 Task: Create a due date automation trigger when advanced on, on the tuesday of the week a card is due add dates due this week at 11:00 AM.
Action: Mouse moved to (989, 83)
Screenshot: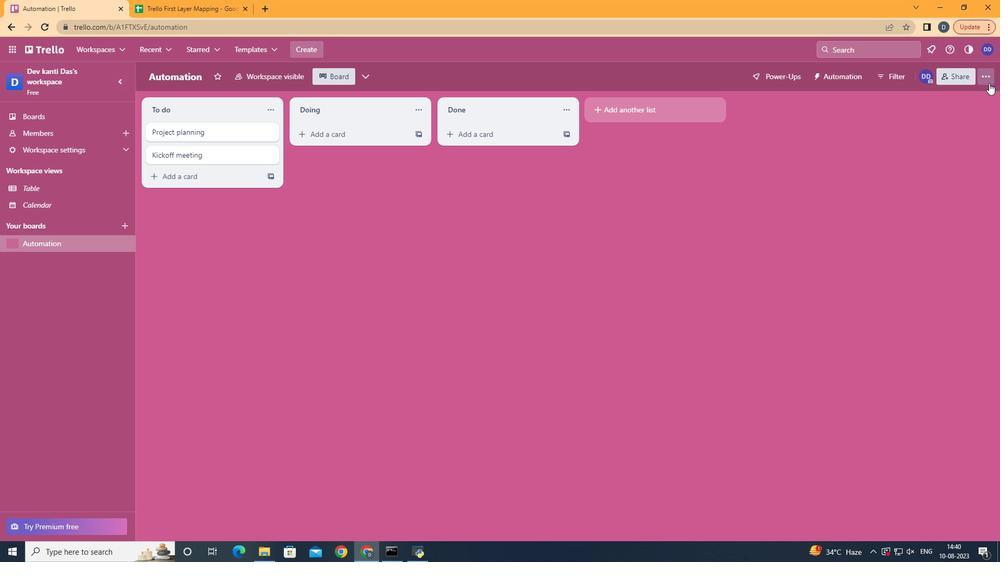
Action: Mouse pressed left at (989, 83)
Screenshot: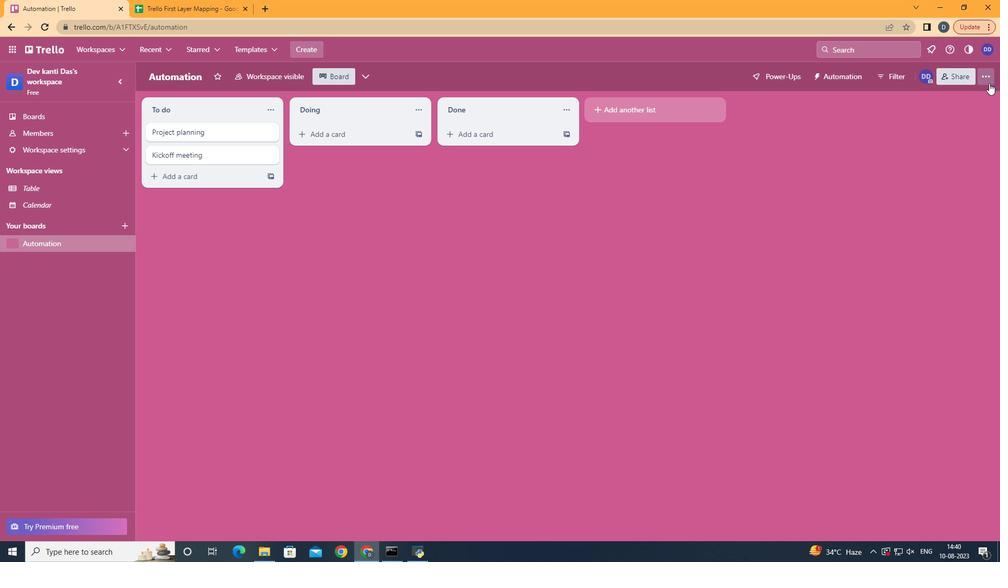 
Action: Mouse moved to (932, 209)
Screenshot: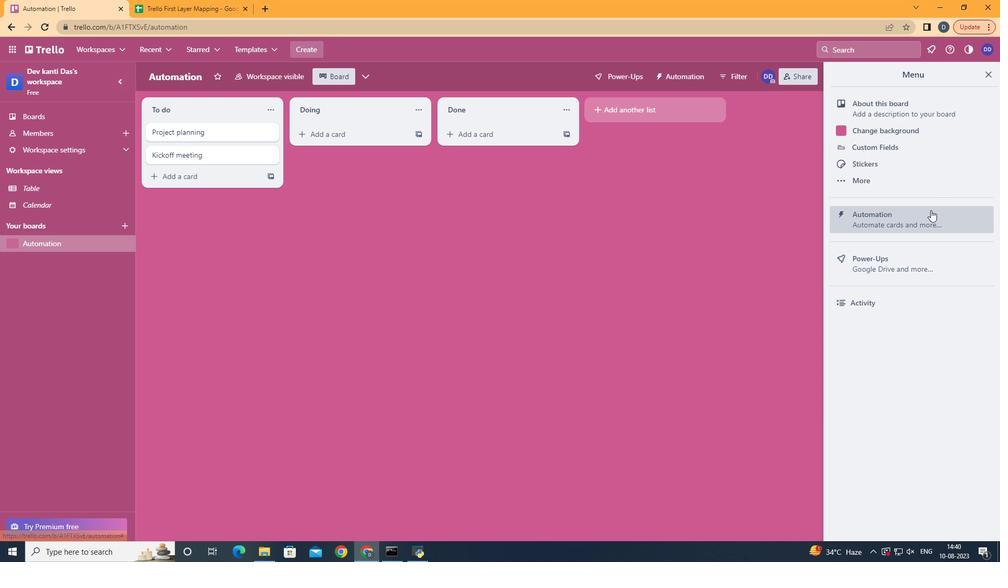 
Action: Mouse pressed left at (932, 209)
Screenshot: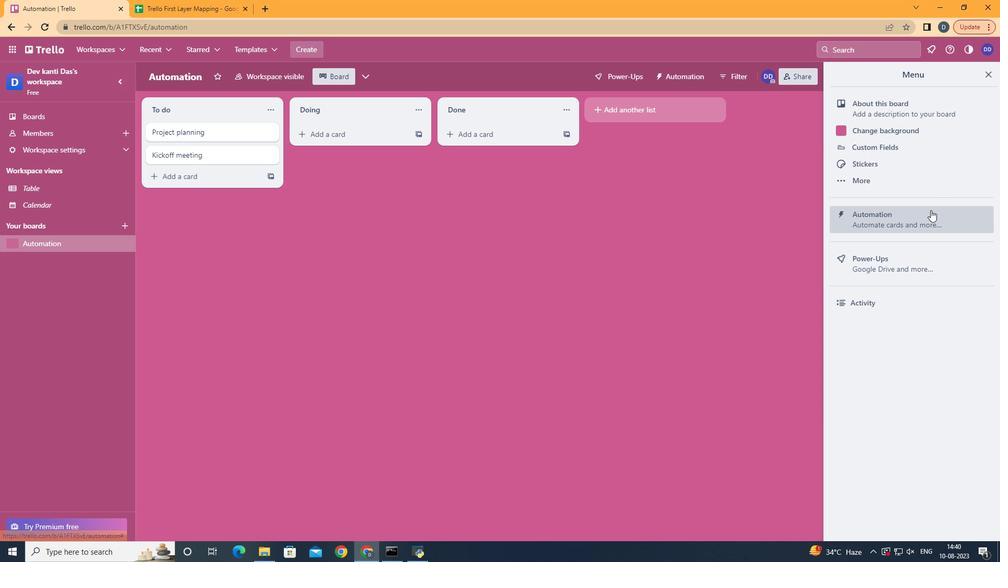 
Action: Mouse moved to (182, 216)
Screenshot: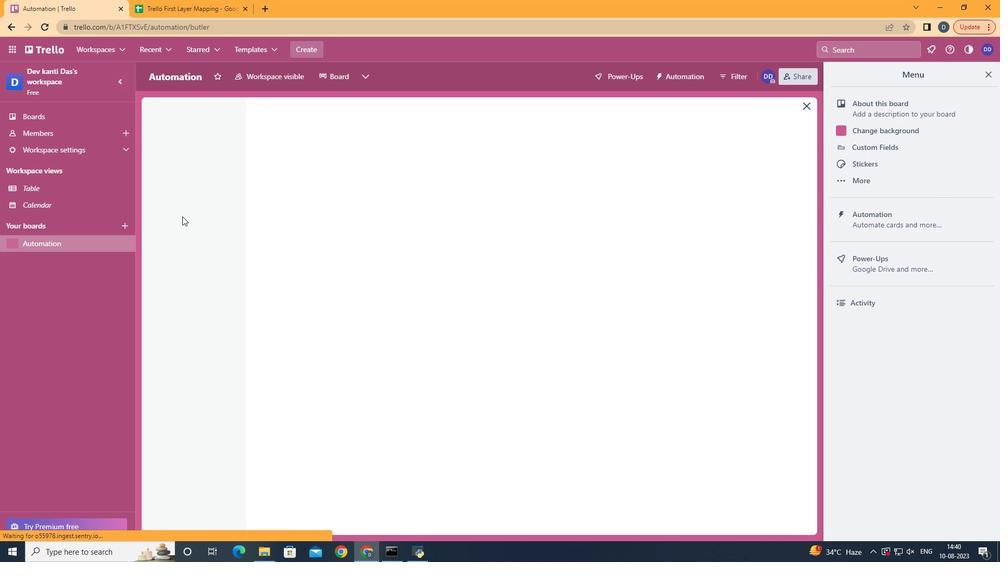 
Action: Mouse pressed left at (182, 216)
Screenshot: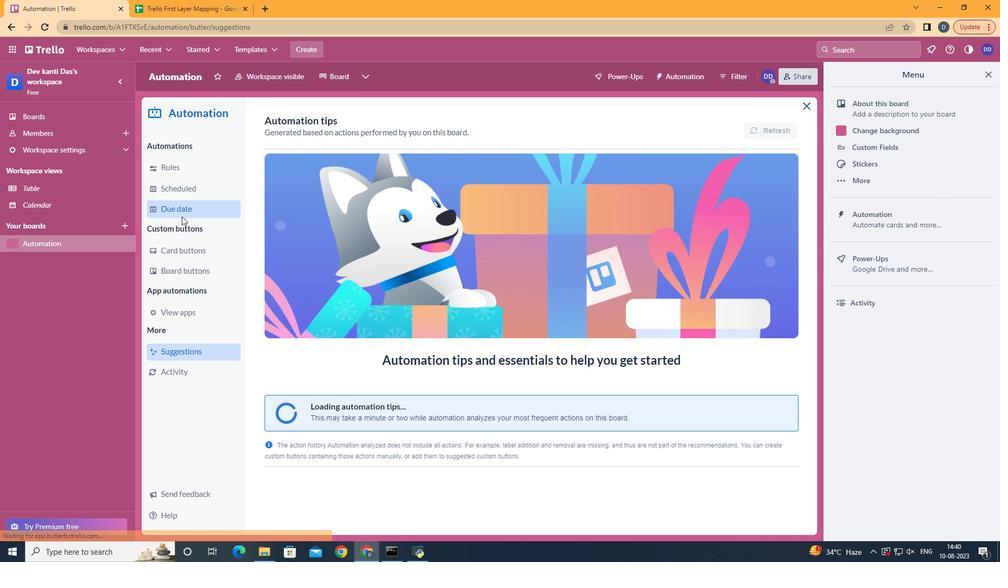 
Action: Mouse moved to (733, 128)
Screenshot: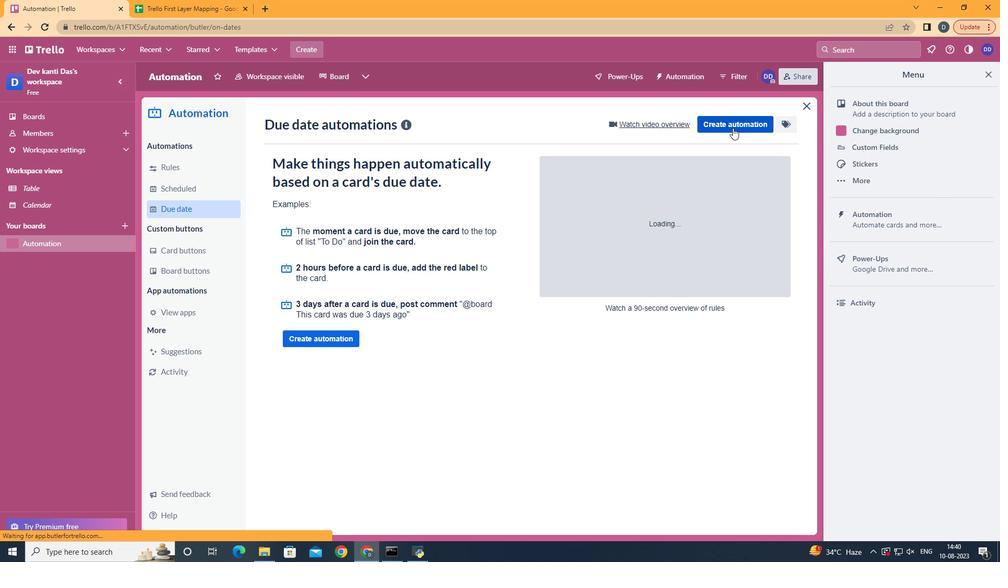 
Action: Mouse pressed left at (733, 128)
Screenshot: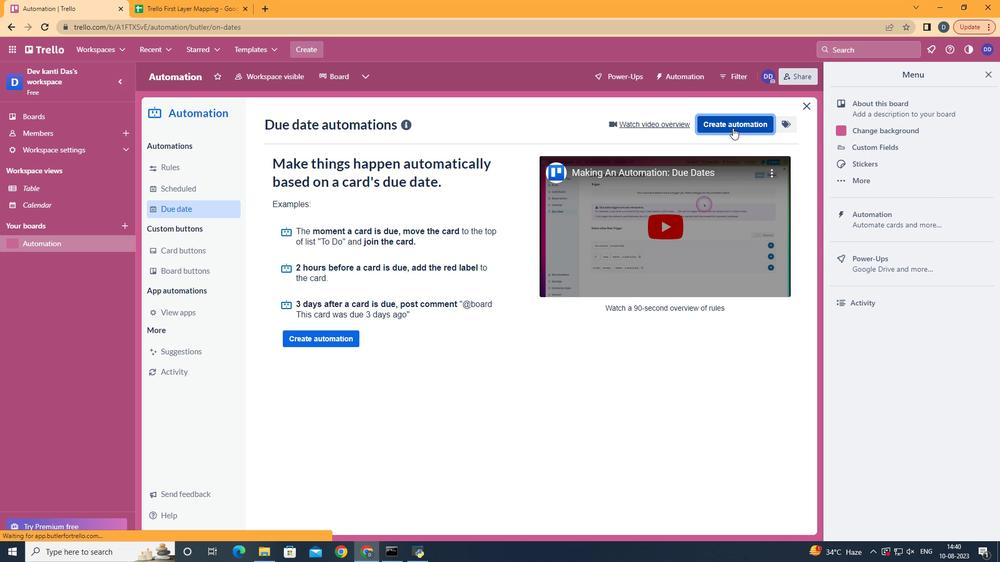 
Action: Mouse moved to (547, 223)
Screenshot: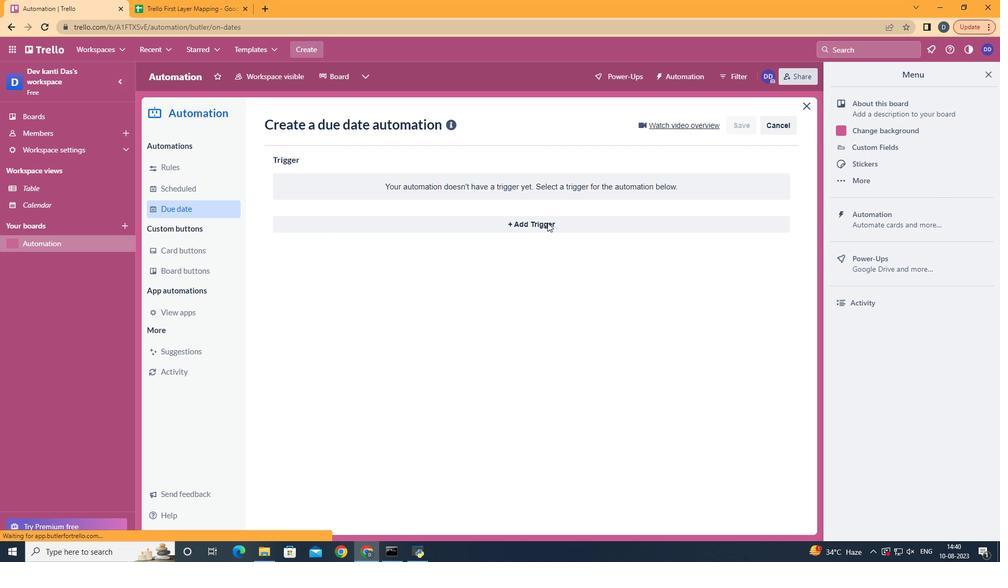 
Action: Mouse pressed left at (547, 223)
Screenshot: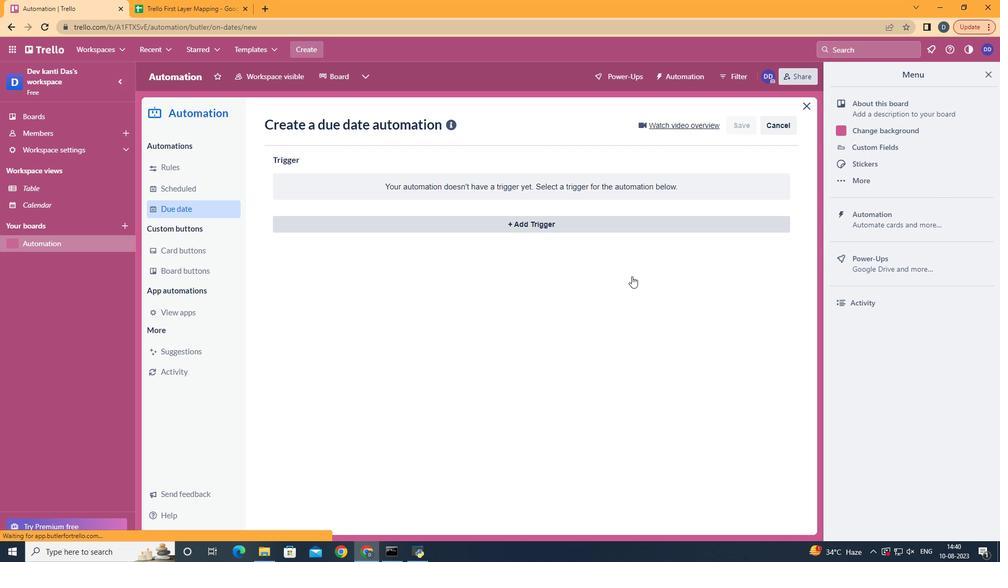 
Action: Mouse moved to (344, 292)
Screenshot: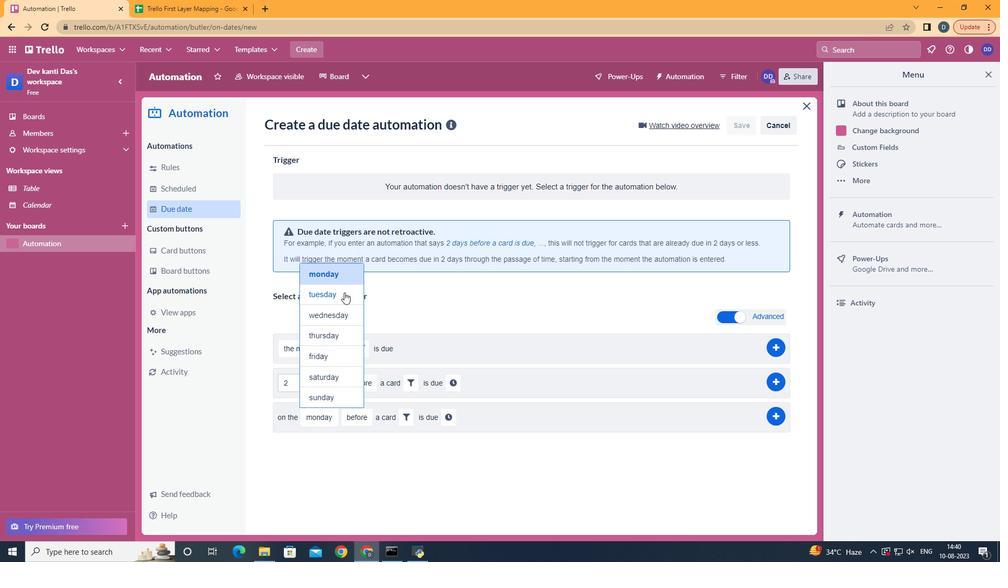 
Action: Mouse pressed left at (344, 292)
Screenshot: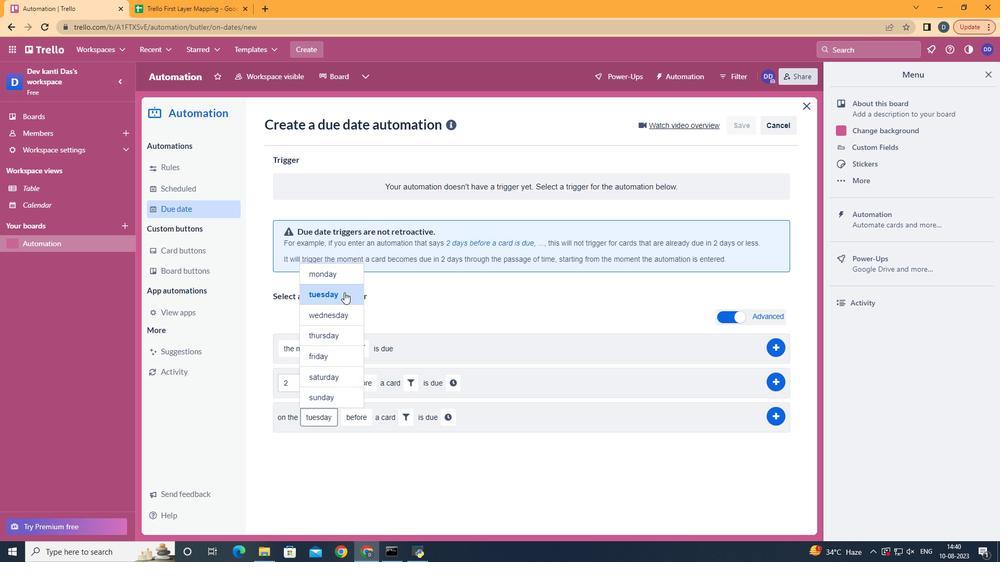 
Action: Mouse moved to (368, 479)
Screenshot: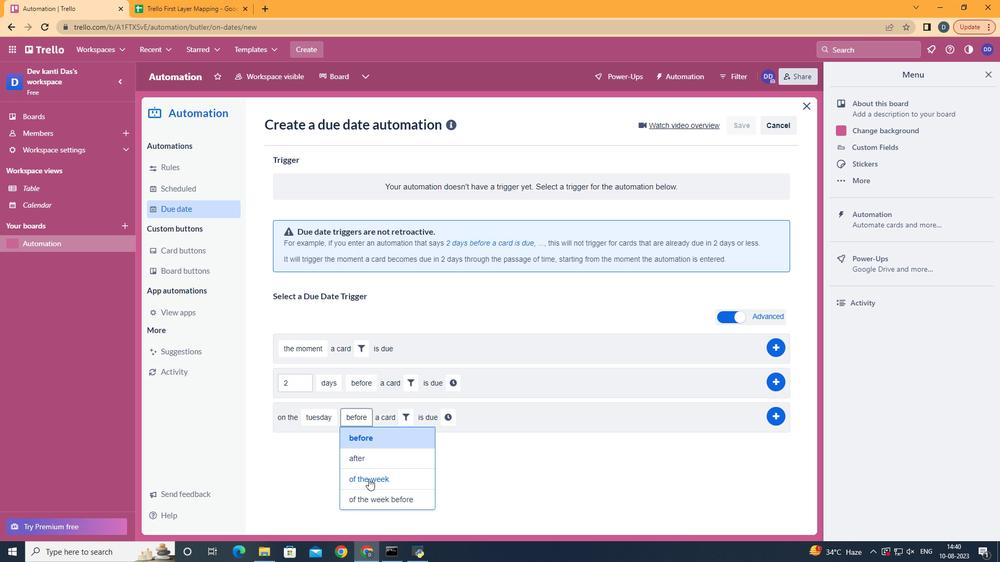 
Action: Mouse pressed left at (368, 479)
Screenshot: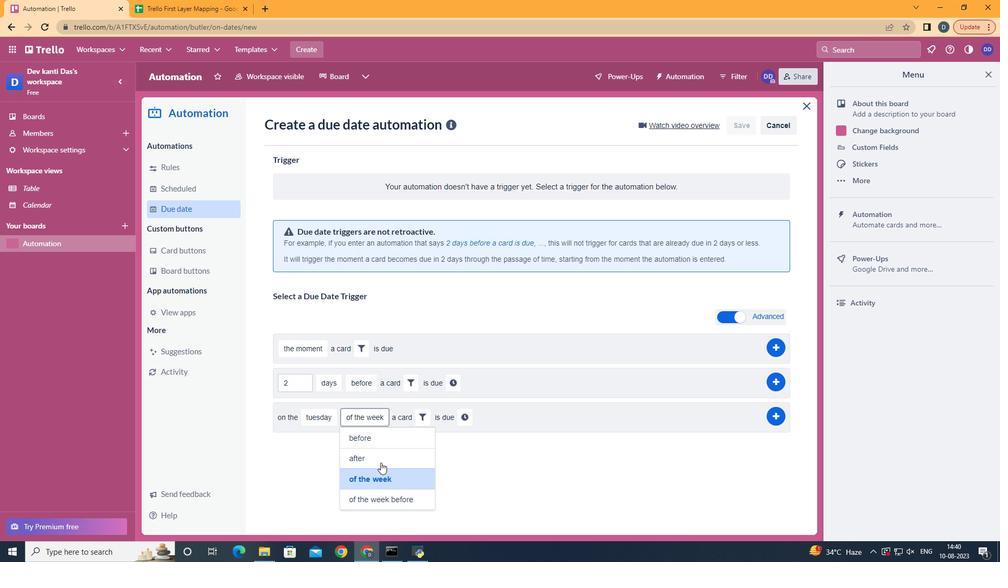 
Action: Mouse moved to (427, 419)
Screenshot: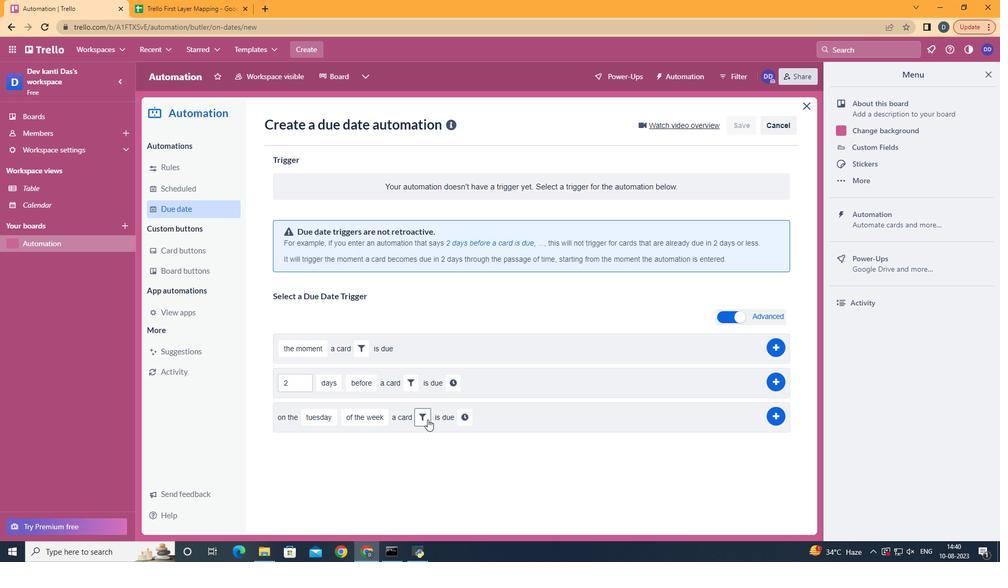 
Action: Mouse pressed left at (427, 419)
Screenshot: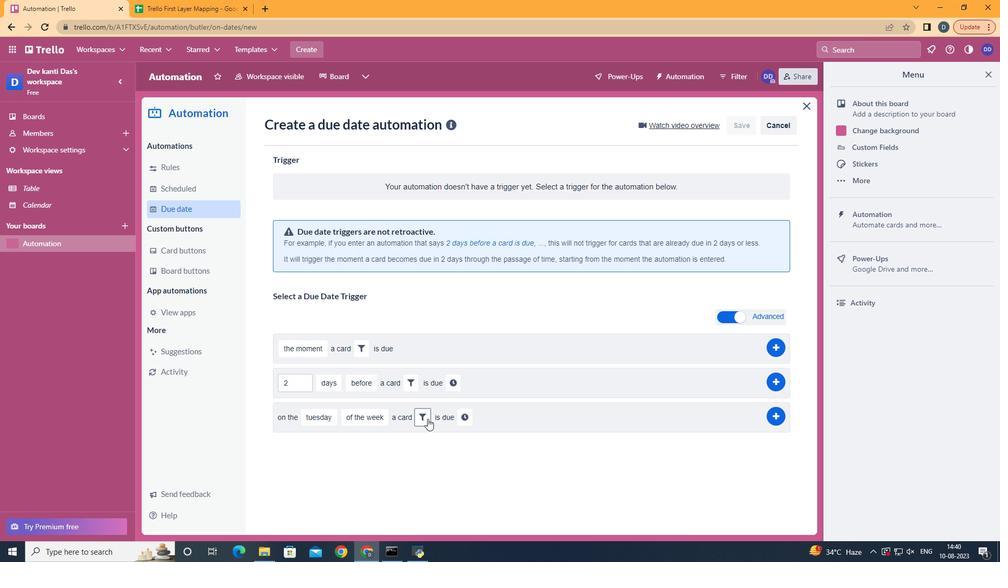 
Action: Mouse moved to (484, 451)
Screenshot: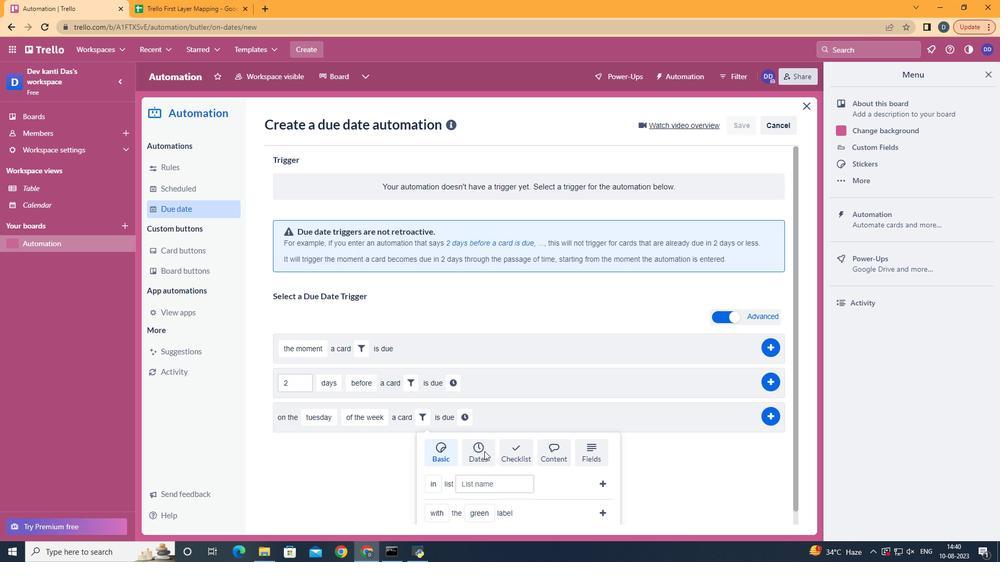 
Action: Mouse pressed left at (484, 451)
Screenshot: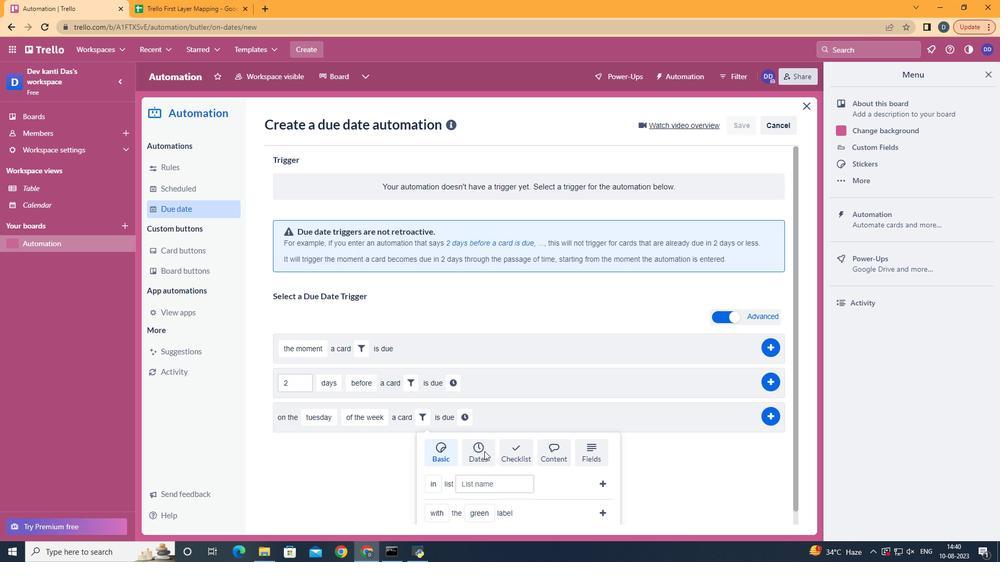 
Action: Mouse moved to (484, 451)
Screenshot: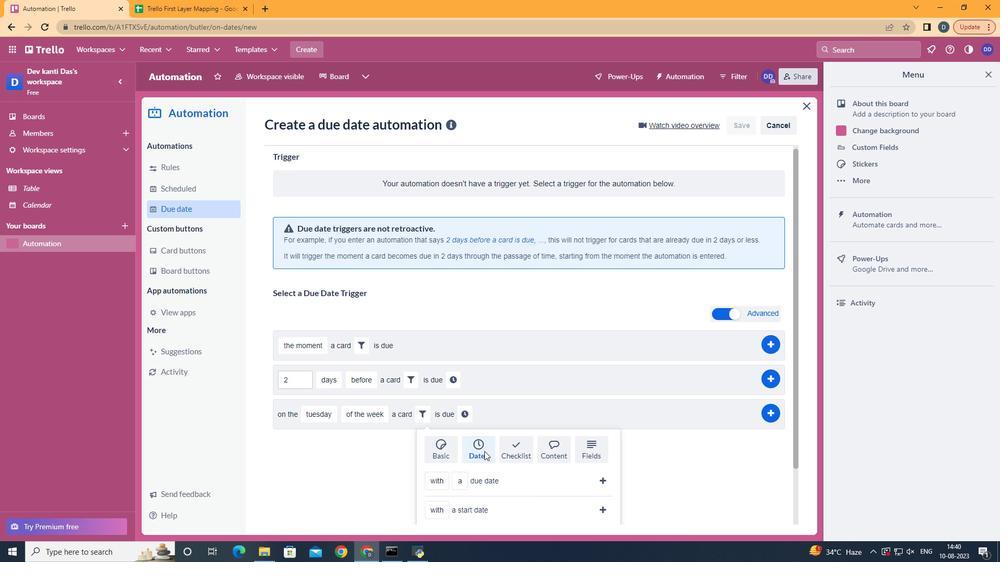 
Action: Mouse scrolled (484, 451) with delta (0, 0)
Screenshot: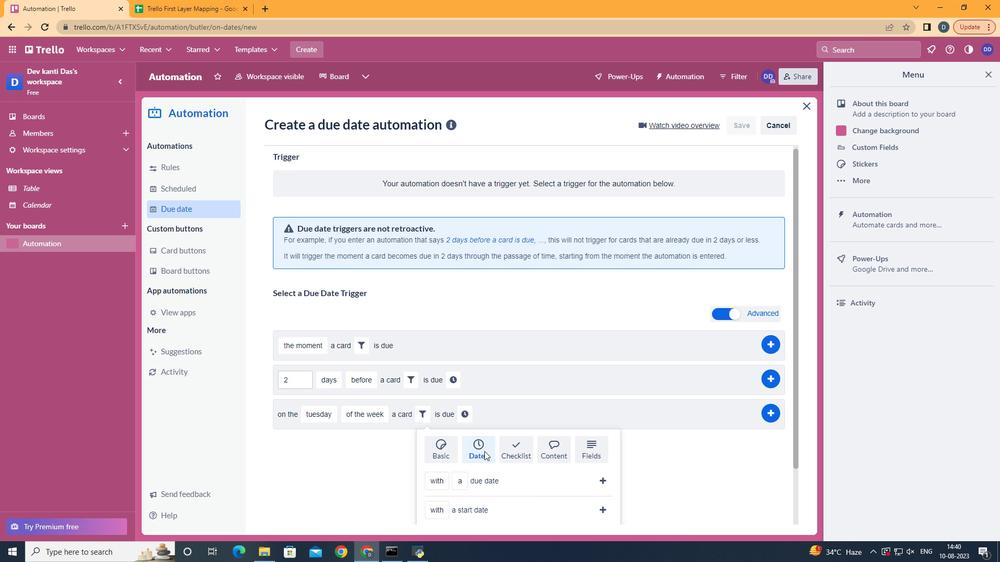 
Action: Mouse scrolled (484, 451) with delta (0, 0)
Screenshot: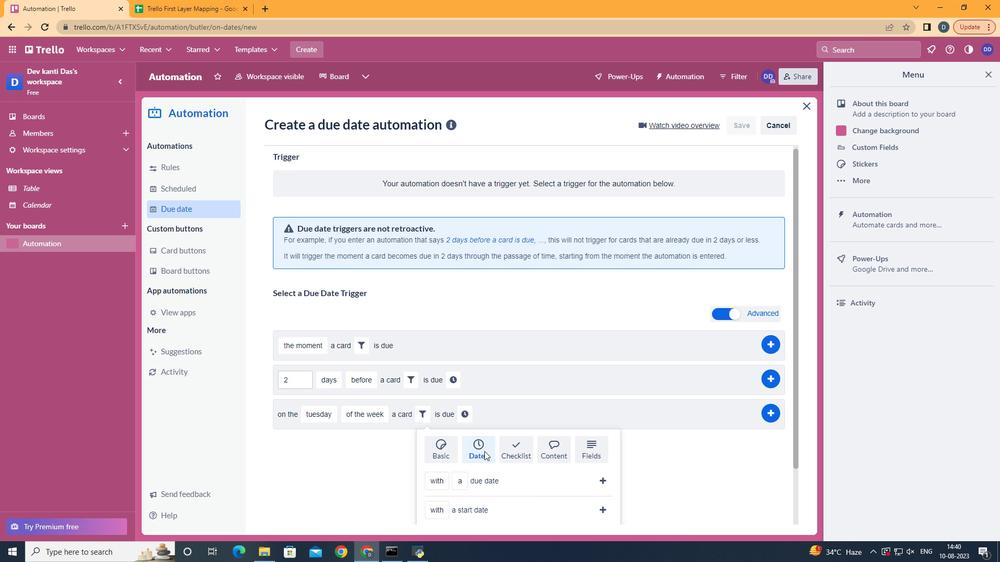 
Action: Mouse scrolled (484, 451) with delta (0, 0)
Screenshot: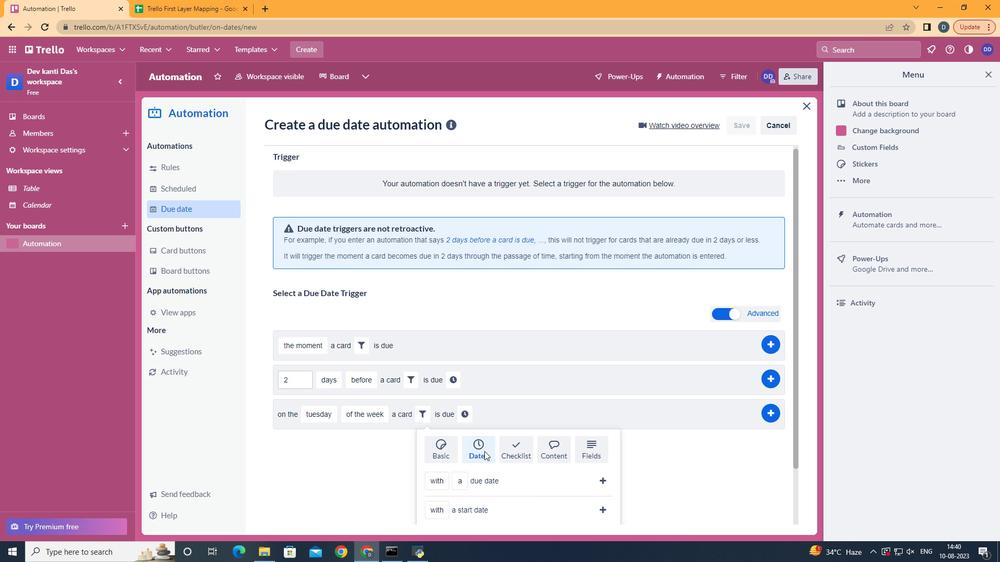 
Action: Mouse scrolled (484, 451) with delta (0, 0)
Screenshot: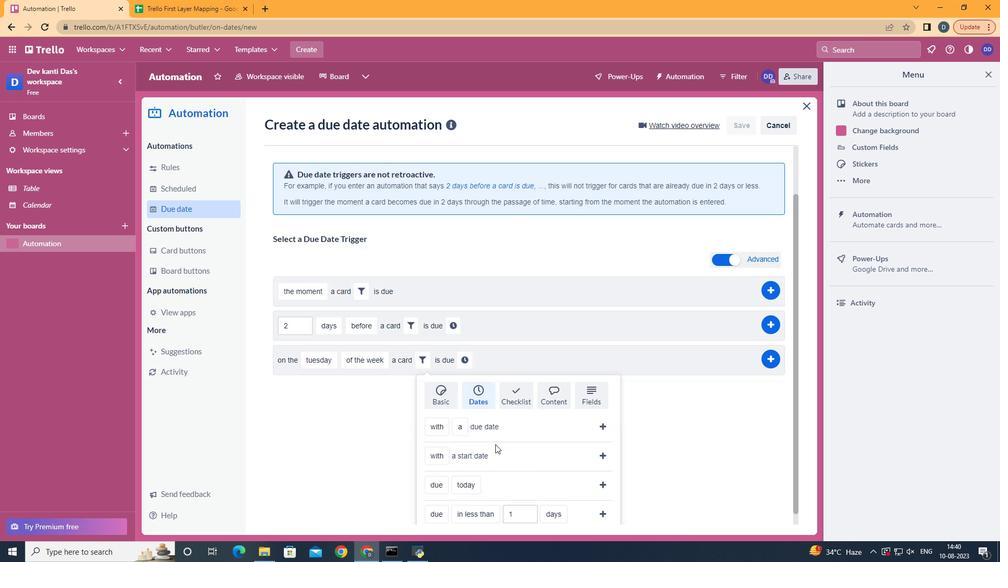 
Action: Mouse moved to (488, 391)
Screenshot: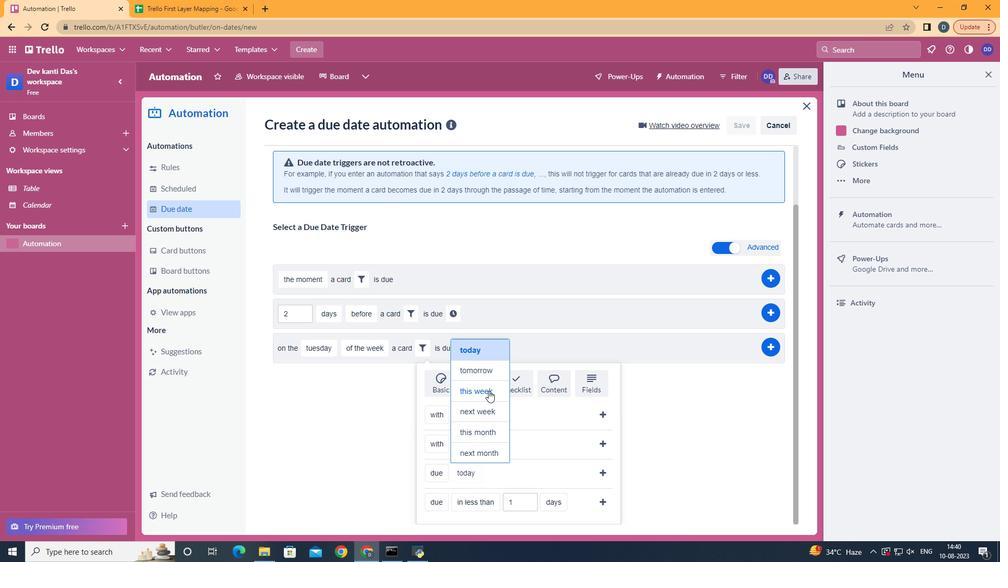 
Action: Mouse pressed left at (488, 391)
Screenshot: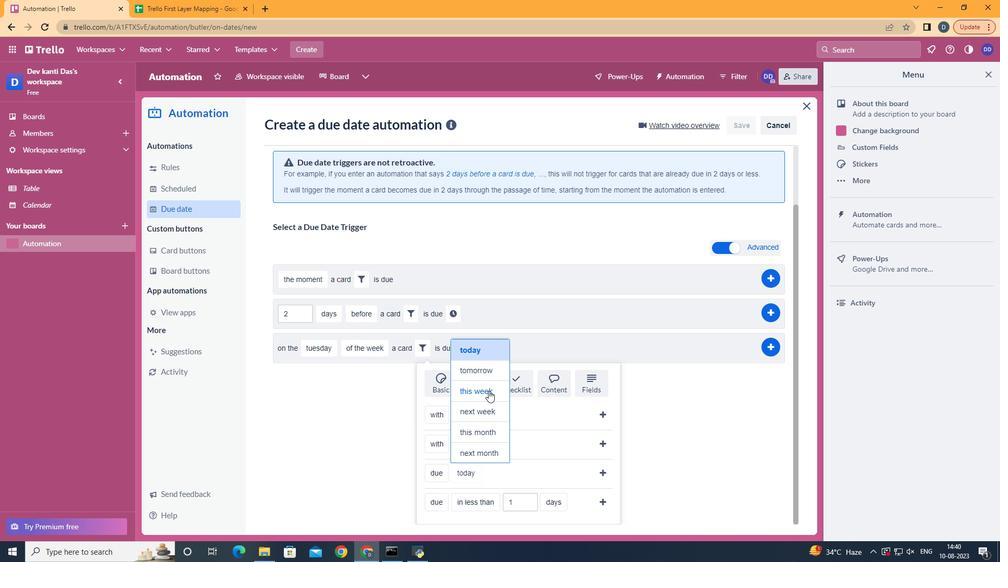 
Action: Mouse moved to (599, 472)
Screenshot: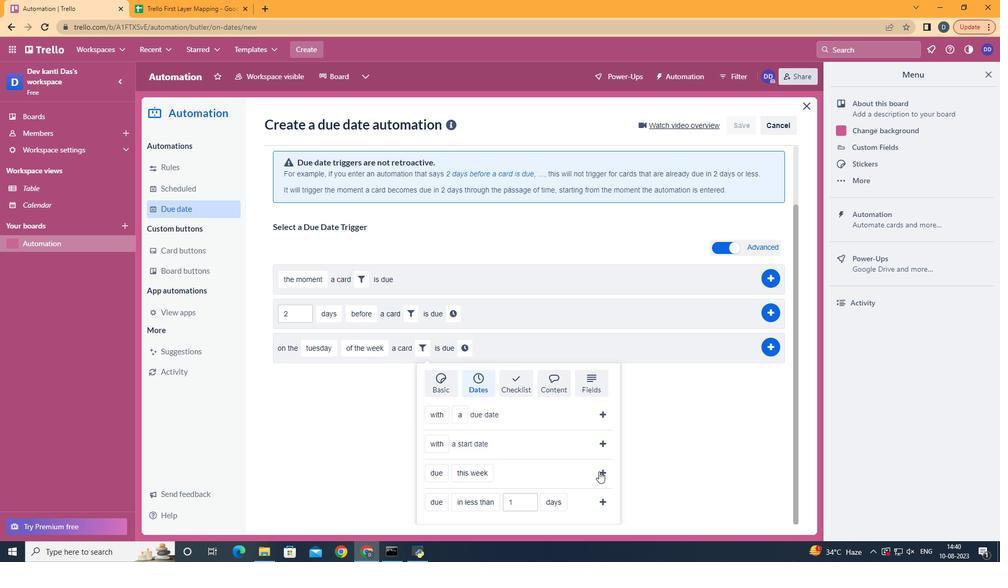 
Action: Mouse pressed left at (599, 472)
Screenshot: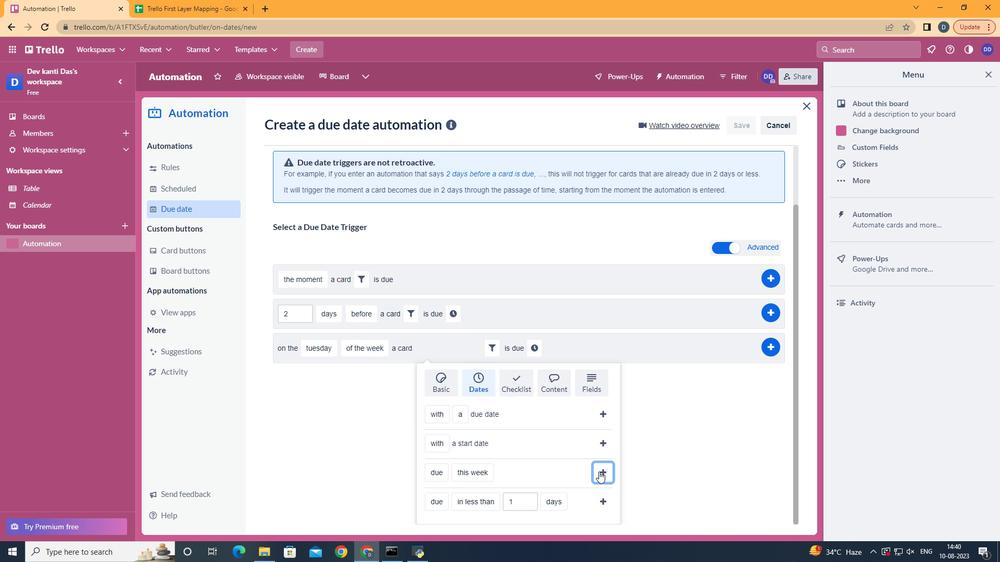 
Action: Mouse moved to (533, 417)
Screenshot: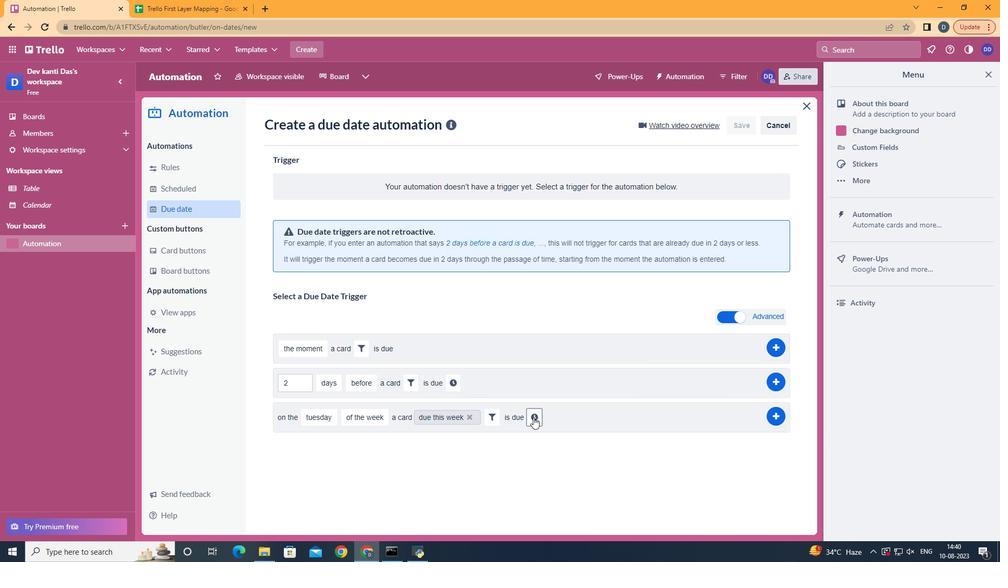 
Action: Mouse pressed left at (533, 417)
Screenshot: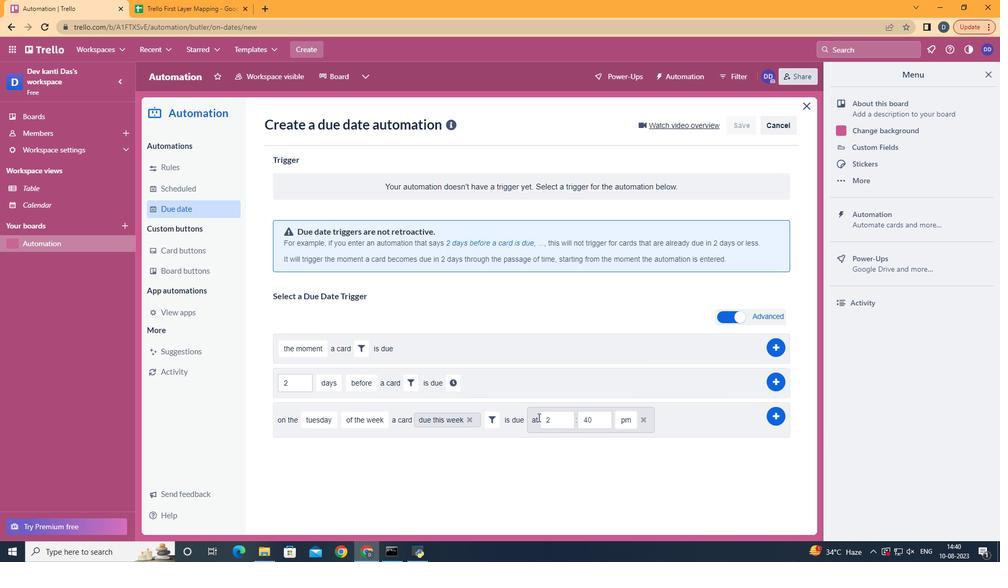 
Action: Mouse moved to (574, 423)
Screenshot: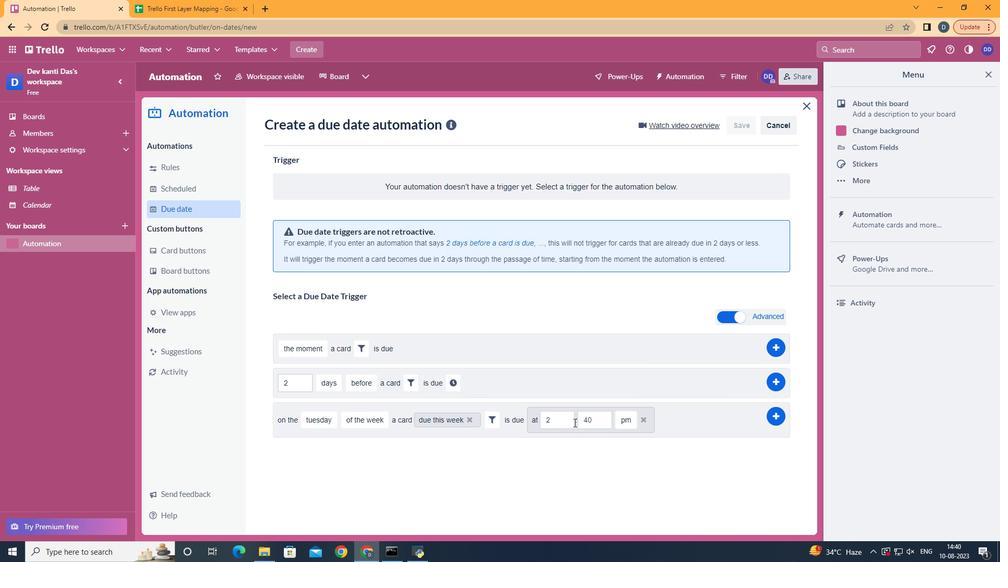 
Action: Mouse pressed left at (574, 423)
Screenshot: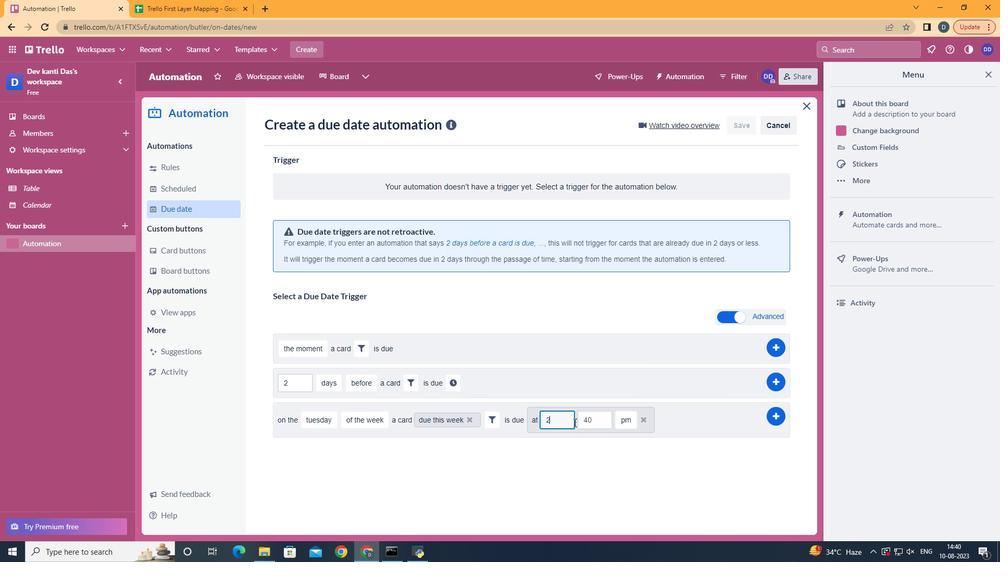 
Action: Mouse moved to (572, 424)
Screenshot: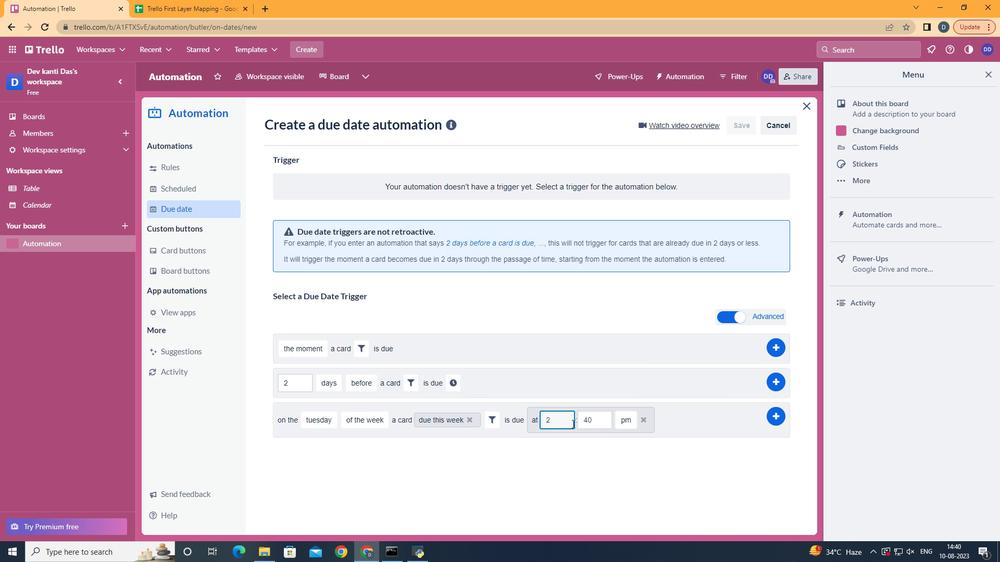 
Action: Key pressed <Key.backspace>11
Screenshot: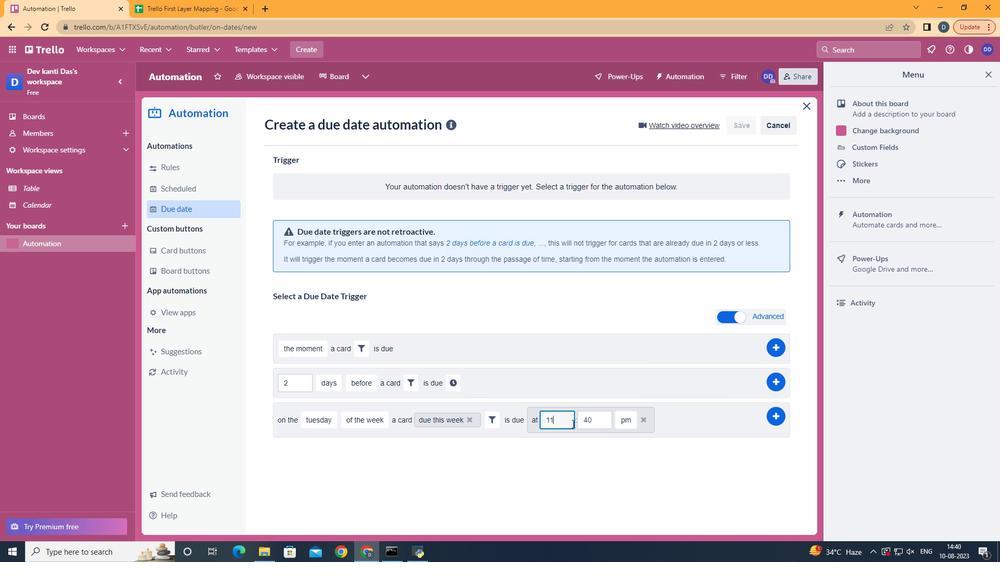 
Action: Mouse moved to (601, 422)
Screenshot: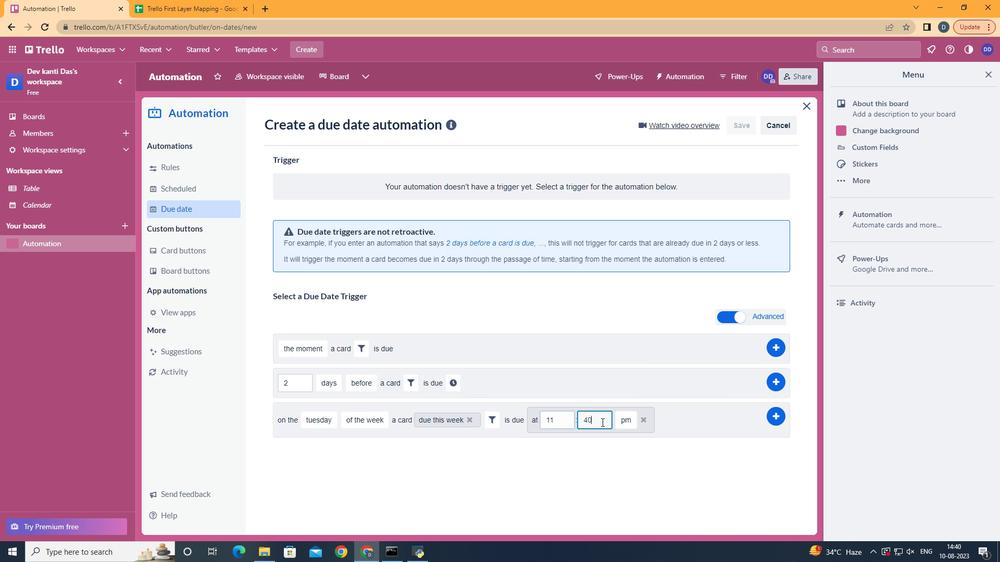 
Action: Mouse pressed left at (601, 422)
Screenshot: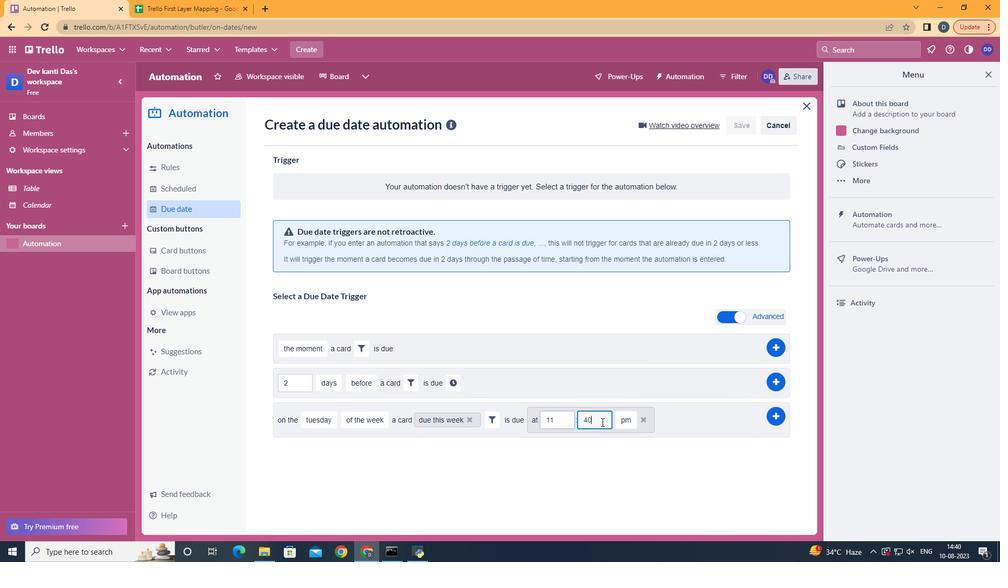 
Action: Key pressed <Key.backspace>
Screenshot: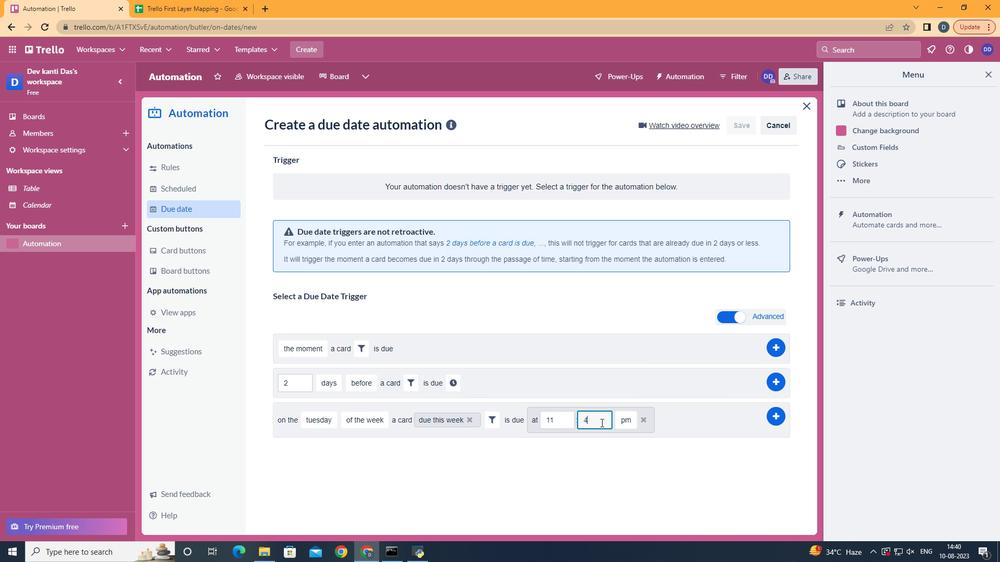 
Action: Mouse moved to (601, 423)
Screenshot: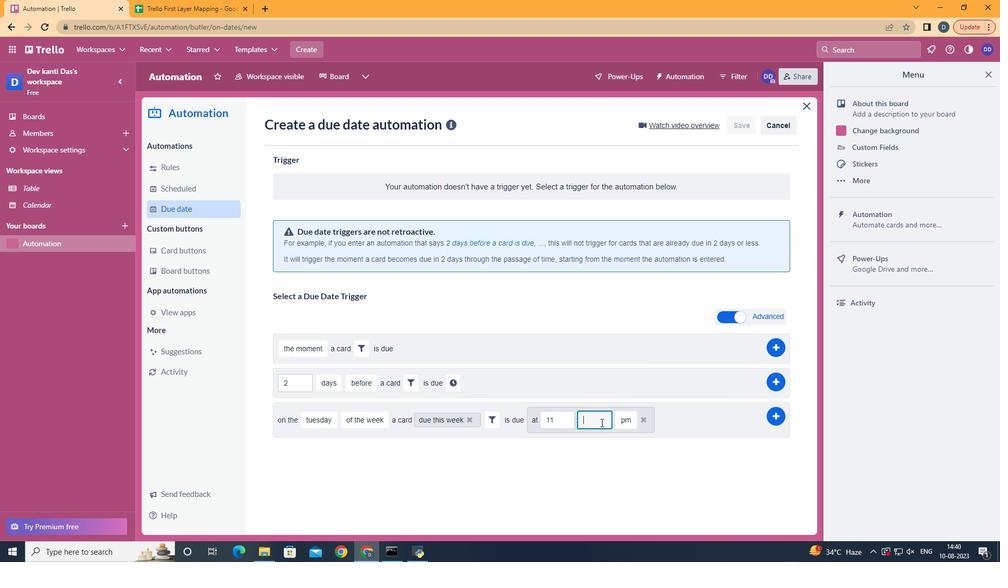 
Action: Key pressed <Key.backspace>00
Screenshot: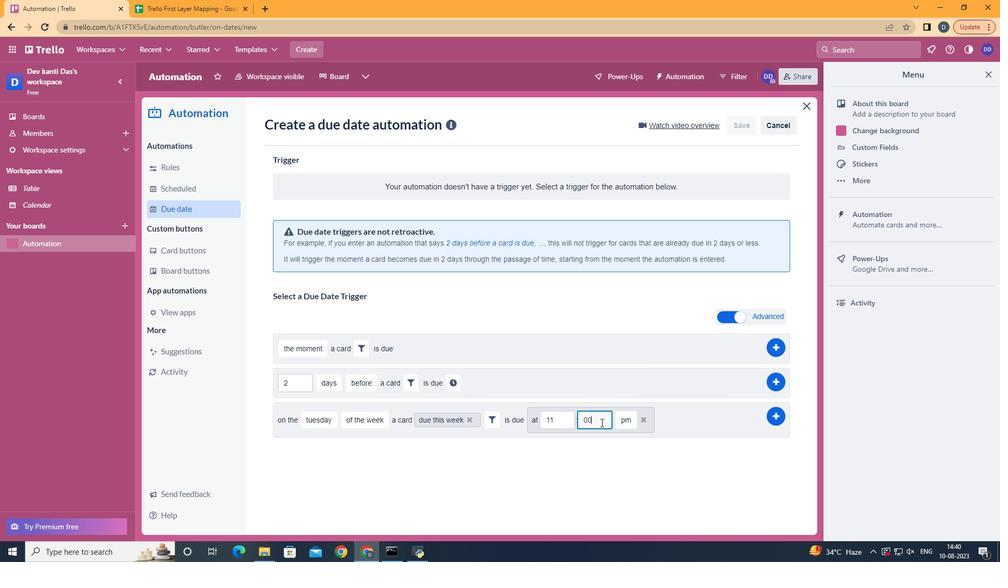 
Action: Mouse moved to (629, 439)
Screenshot: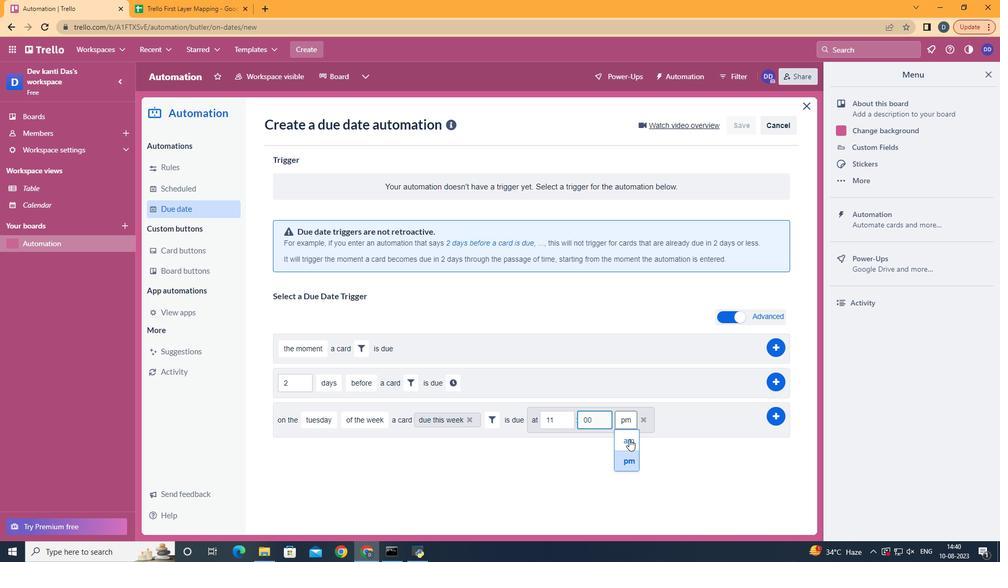 
Action: Mouse pressed left at (629, 439)
Screenshot: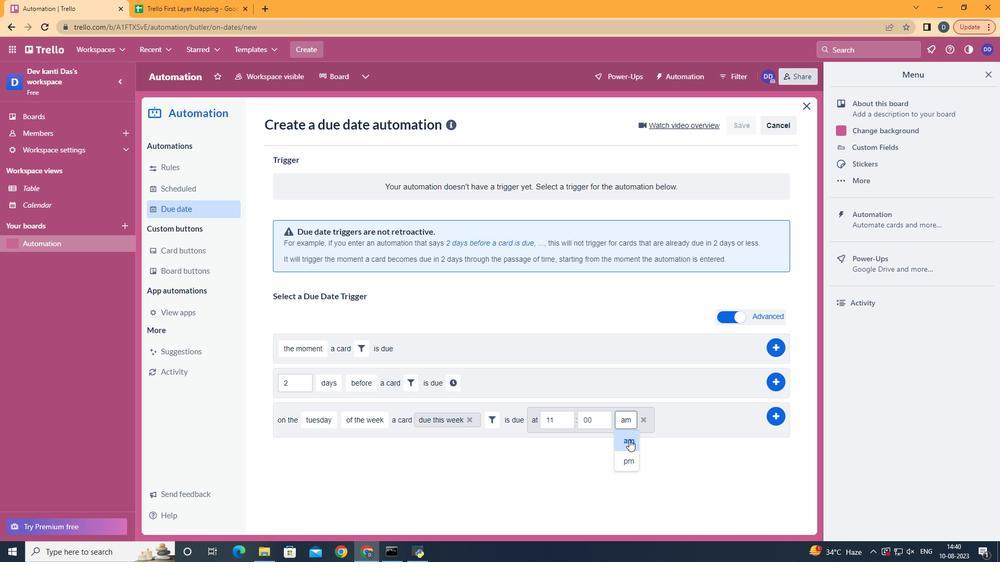 
Action: Mouse moved to (778, 413)
Screenshot: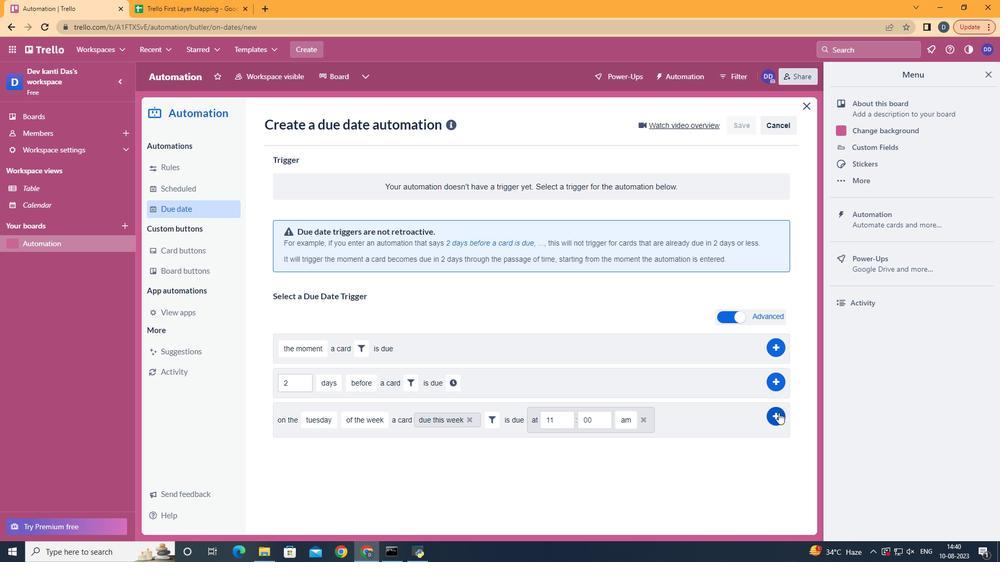 
Action: Mouse pressed left at (778, 413)
Screenshot: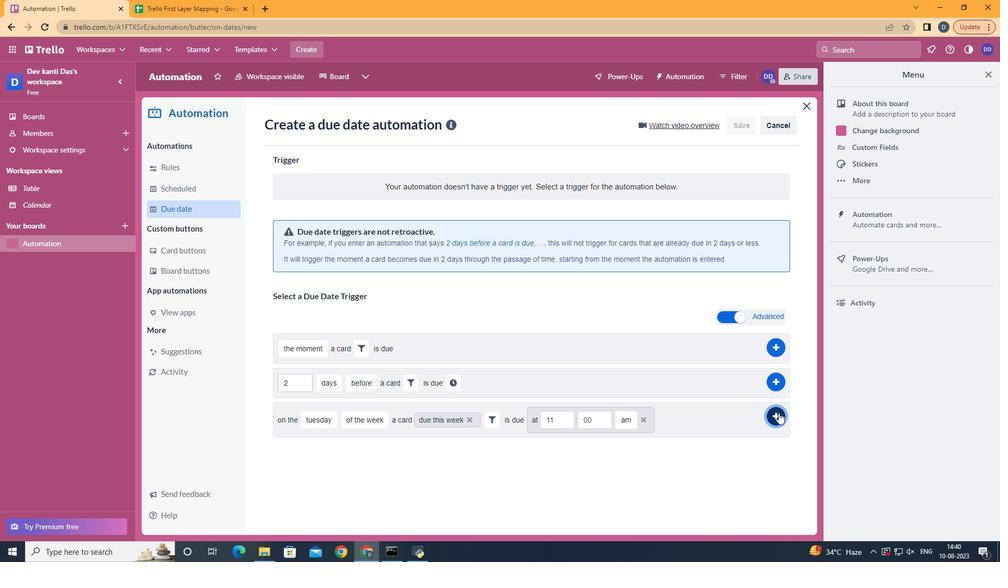 
Action: Mouse moved to (580, 206)
Screenshot: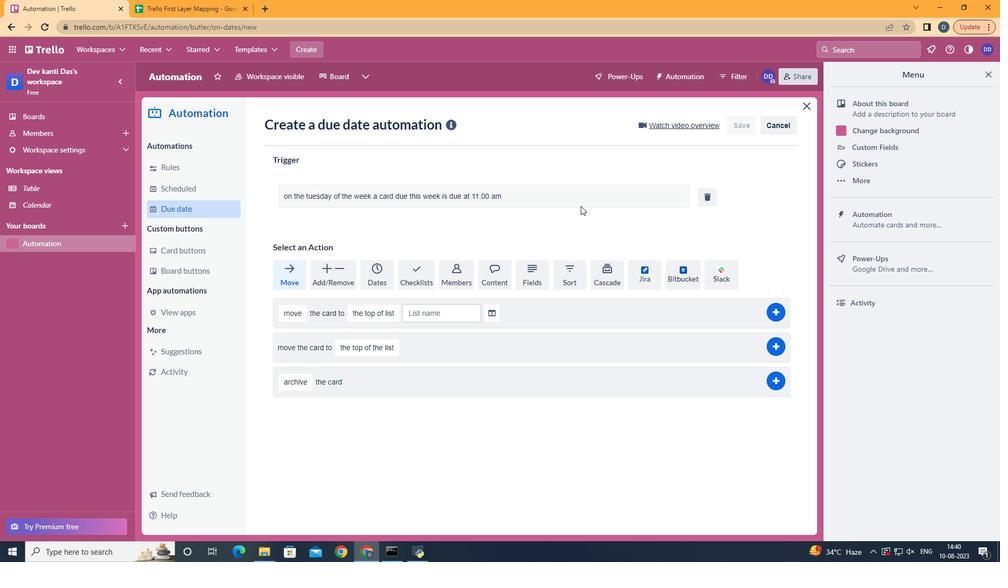 
